 Task: Toggle the insert spaces in the text editor.
Action: Mouse moved to (8, 553)
Screenshot: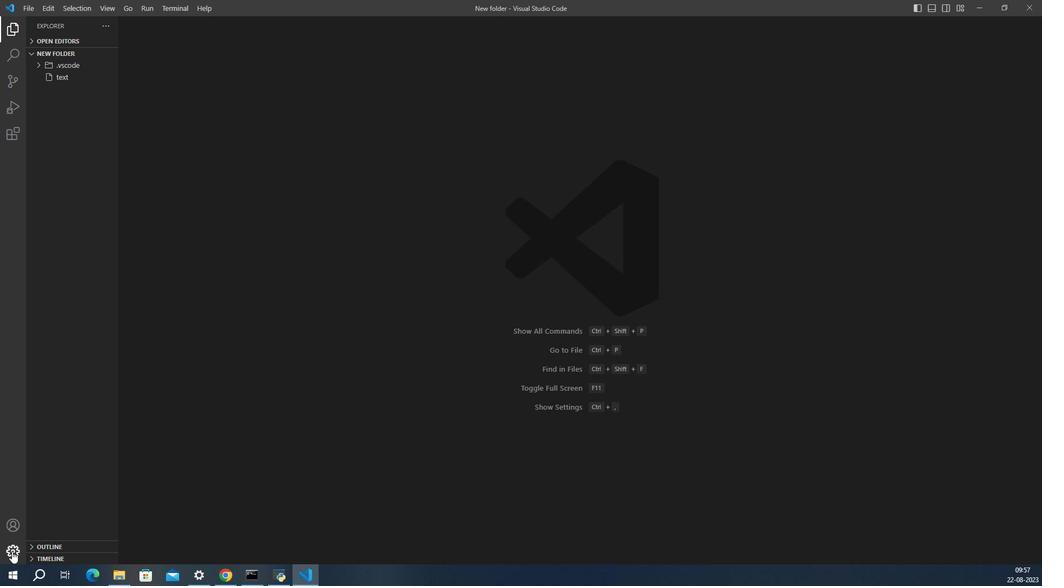 
Action: Mouse pressed left at (8, 553)
Screenshot: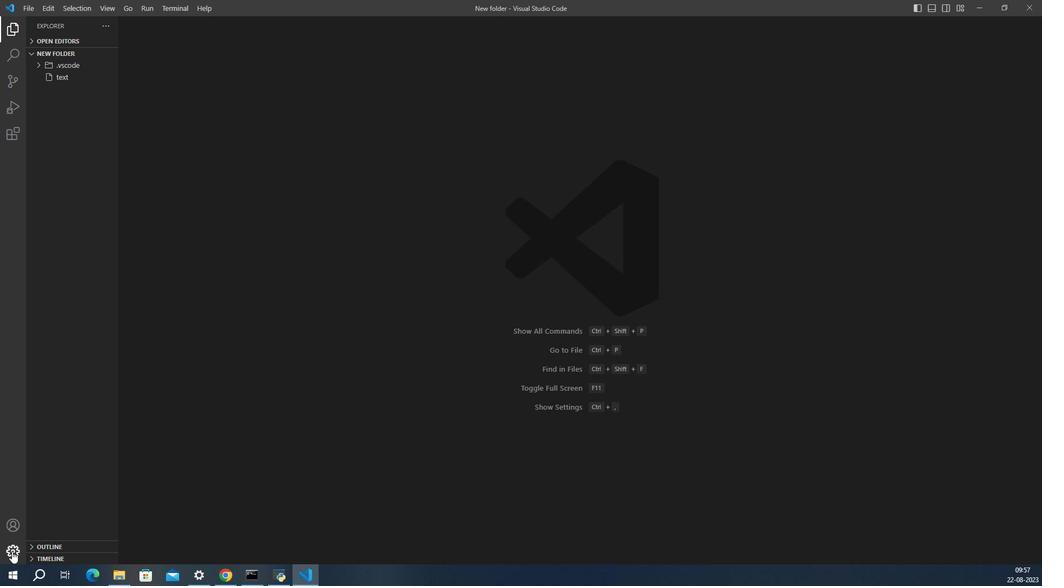 
Action: Mouse moved to (60, 469)
Screenshot: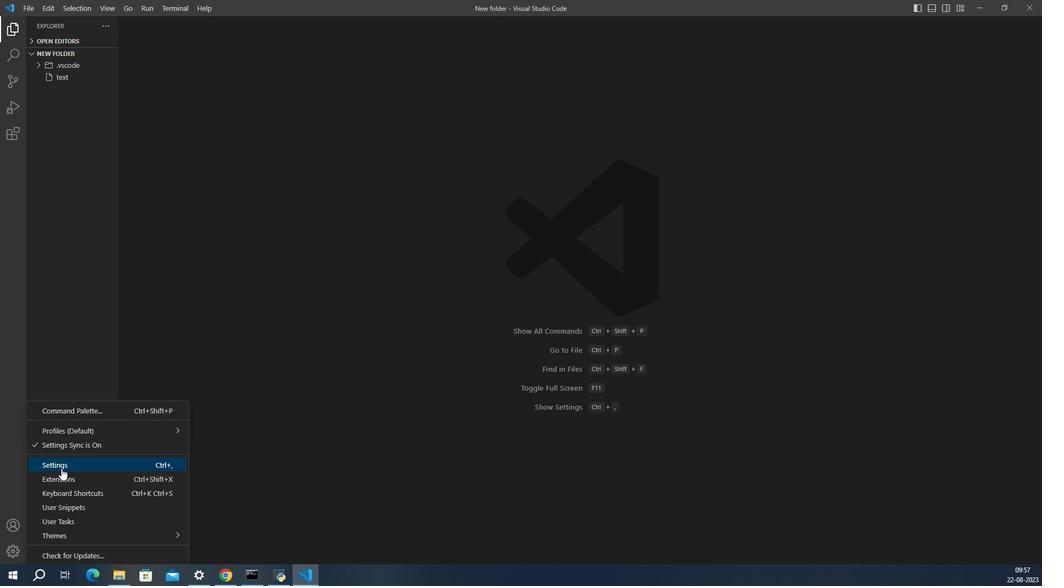 
Action: Mouse pressed left at (60, 469)
Screenshot: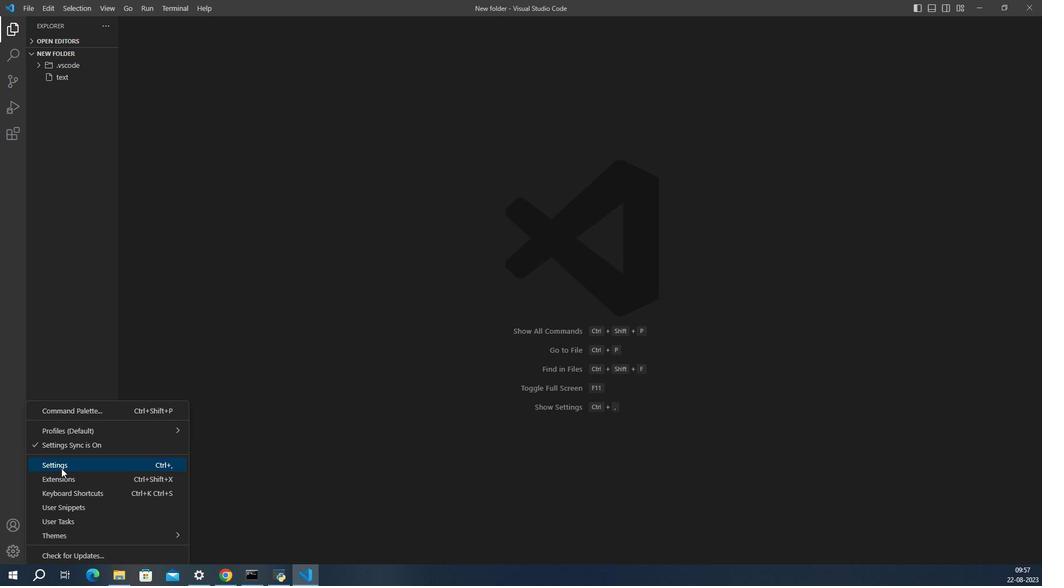 
Action: Mouse moved to (485, 341)
Screenshot: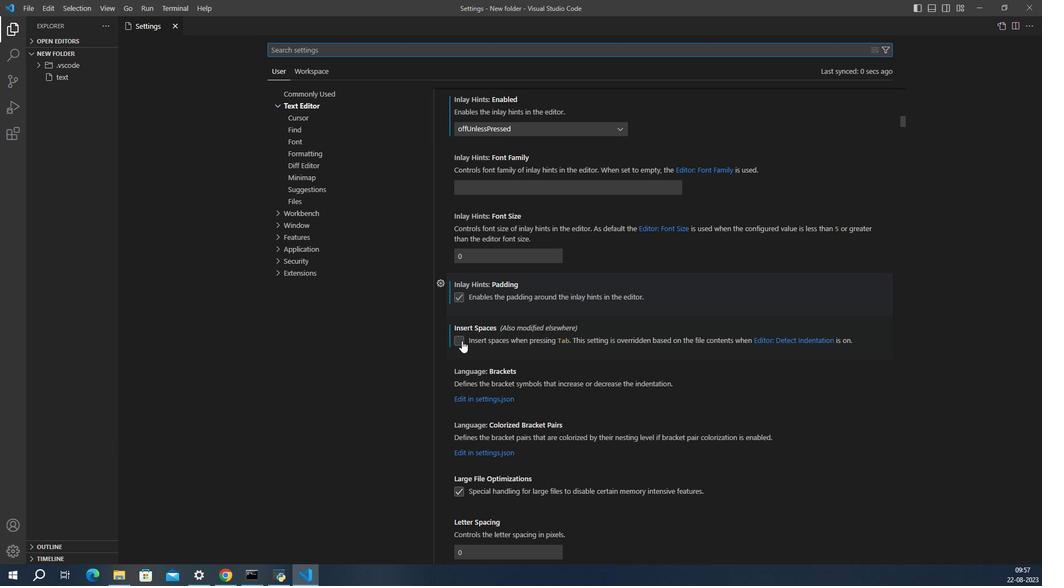 
Action: Mouse pressed left at (485, 341)
Screenshot: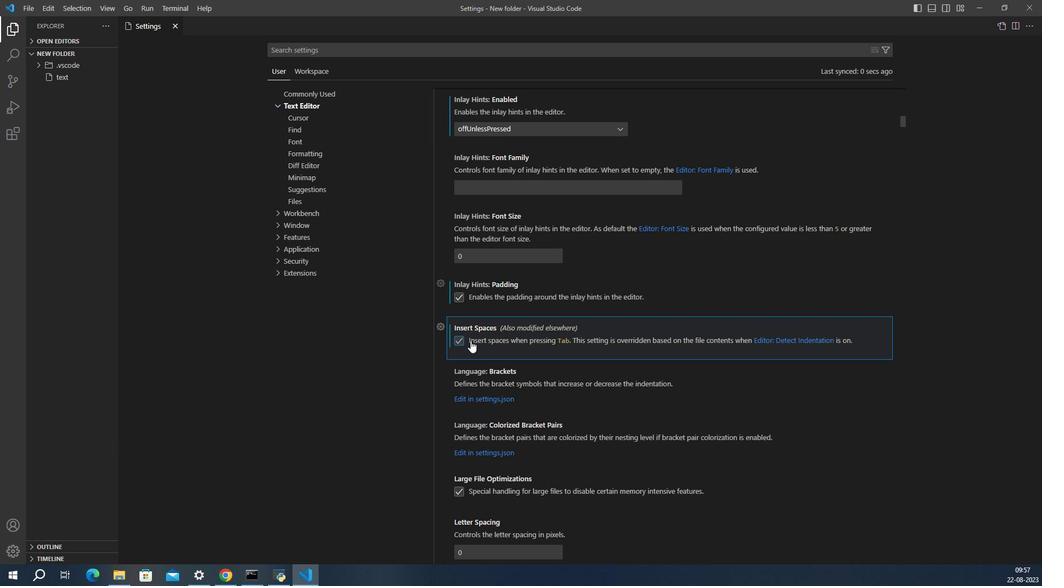 
Action: Mouse moved to (512, 341)
Screenshot: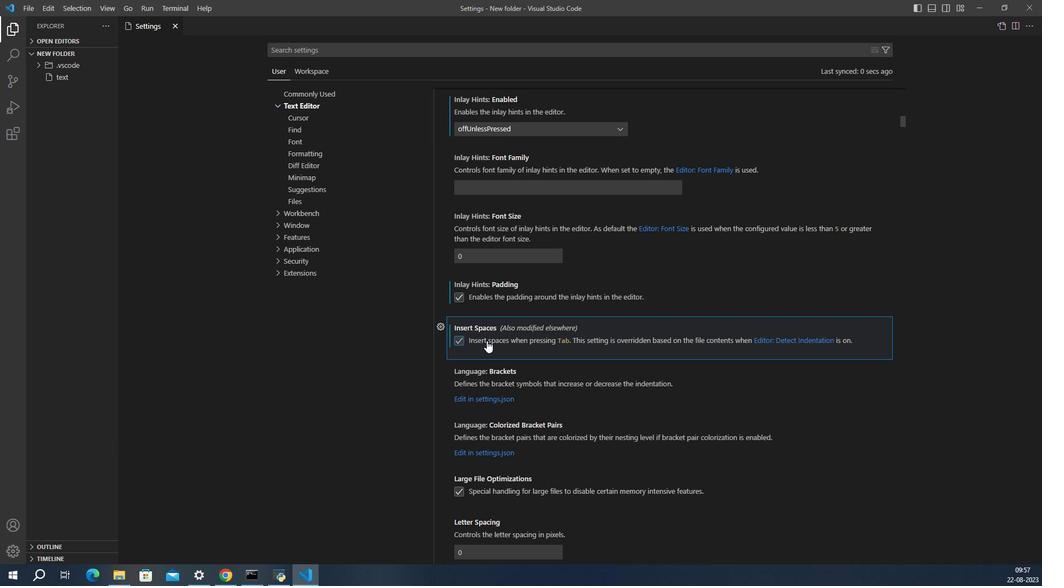 
